 Task: Open an excel sheet with  and write heading  City data  Add 10 city name:-  '1. Chelsea, New York, NY , 2. Beverly Hills, Los Angeles, CA , 3. Knightsbridge, London, United Kingdom , 4. Le Marais, Paris, forance , 5. Ginza, Tokyo, Japan _x000D_
6. Circular Quay, Sydney, Australia , 7. Mitte, Berlin, Germany , 8. Downtown, Toronto, Canada , 9. Trastevere, Rome, 10. Colaba, Mumbai, India. ' in December Last week sales are  1. Chelsea, New York, NY 10001 | 2. Beverly Hills, Los Angeles, CA 90210 | 3. Knightsbridge, London, United Kingdom SW1X 7XL | 4. Le Marais, Paris, forance 75004 | 5. Ginza, Tokyo, Japan 104-0061 | 6. Circular Quay, Sydney, Australia 2000 | 7. Mitte, Berlin, Germany 10178 | 8. Downtown, Toronto, Canada M5V 3L9 | 9. Trastevere, Rome, Italy 00153 | 10. Colaba, Mumbai, India 400005. Save page auditingSalesByCustomer_2024
Action: Mouse moved to (459, 255)
Screenshot: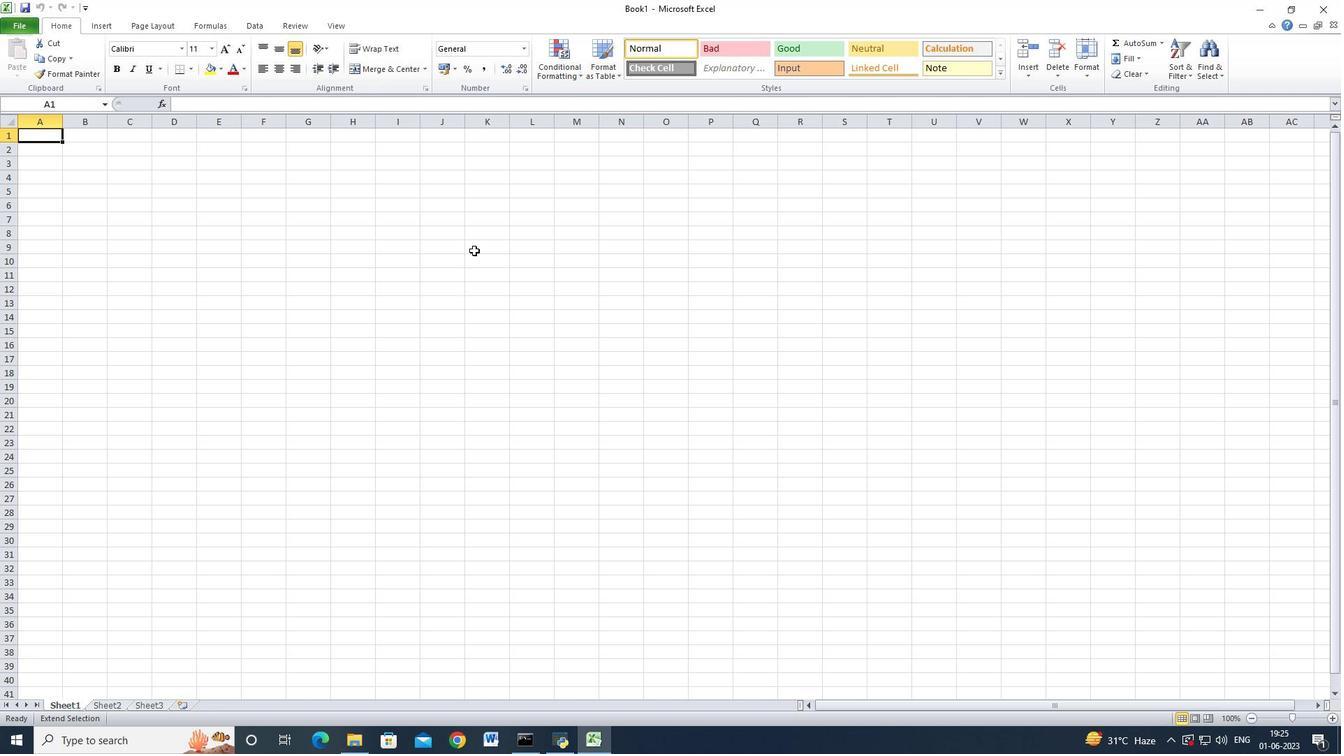 
Action: Key pressed <Key.shift_r>City<Key.space><Key.shift_r>Dat<Key.backspace><Key.backspace>ata<Key.backspace><Key.backspace><Key.backspace>d<Key.backspace><Key.backspace>data<Key.down><Key.shift_r>City<Key.space><Key.shift>Name<Key.down><Key.right><Key.left><Key.down><Key.up><Key.down><Key.up>1.<Key.space><Key.shift_r>Chelsea,<Key.space><Key.shift>New<Key.space><Key.shift>York,<Key.space><Key.shift>N<Key.shift>Y,<Key.space><Key.backspace><Key.backspace><Key.enter><Key.up><Key.up><Key.down><Key.down>2.<Key.space><Key.shift>Beverly<Key.space><Key.shift>Hills,<Key.space><Key.shift>Los<Key.space><Key.shift_r>Angeles,<Key.backspace><Key.enter>3.<Key.space><Key.shift>Knightsbridge,<Key.space><Key.shift>London<Key.space><Key.shift><Key.backspace>,<Key.space><Key.shift>United<Key.space><Key.shift>Kingdom,<Key.down>4.<Key.space><Key.shift>Le<Key.space><Key.shift>Marais,<Key.space><Key.shift>Paris,<Key.space><Key.shift><Key.shift_r>Forance<Key.down>5.<Key.space><Key.shift_r>Ginza,<Key.space><Key.shift_r>Tokyo,<Key.space><Key.shift>Japan<Key.down>6.<Key.backspace>.<Key.space><Key.shift_r>Circular<Key.space><Key.shift_r>Quay<Key.space><Key.shift_r>Syde<Key.backspace>ney,<Key.space><Key.shift_r>Australia<Key.backspace><Key.backspace><Key.backspace>lia<Key.enter>7.<Key.space><Key.shift>Mitte,<Key.space><Key.shift>Berlin<Key.space><Key.shift_r><Key.shift_r><Key.shift_r><Key.shift_r><Key.shift_r><Key.shift_r><Key.shift_r><Key.shift_r><Key.shift_r><Key.shift_r><Key.shift_r><Key.shift_r><Key.shift_r><Key.shift_r><Key.shift_r><Key.shift_r><Key.shift_r><Key.shift_r><Key.shift_r><Key.shift_r><Key.shift_r><Key.shift_r><Key.shift_r><Key.shift_r><Key.shift_r><Key.backspace>,<Key.space><Key.shift_r>Germany,<Key.backspace><Key.down>8.<Key.space><Key.shift_r>Downtown,<Key.space><Key.shift_r>Toronto<Key.space>,<Key.space><Key.shift_r>Canada<Key.down>9.<Key.space><Key.shift_r>Trastevere<Key.space><Key.shift_r>Rome<Key.down>10.<Key.space><Key.shift_r>Colaba,<Key.space><Key.shift>Mumbai,<Key.space><Key.shift>India<Key.enter><Key.up><Key.up><Key.down><Key.right><Key.shift_r>December<Key.space><Key.shift>Last<Key.space><Key.shift_r>Week<Key.space><Key.shift_r>Sales<Key.down>1<Key.down><Key.up><Key.down><Key.up><Key.shift_r>Chelsea,<Key.space><Key.shift>New<Key.space><Key.shift>York,<Key.space><Key.shift>NY10001<Key.enter><Key.up>
Screenshot: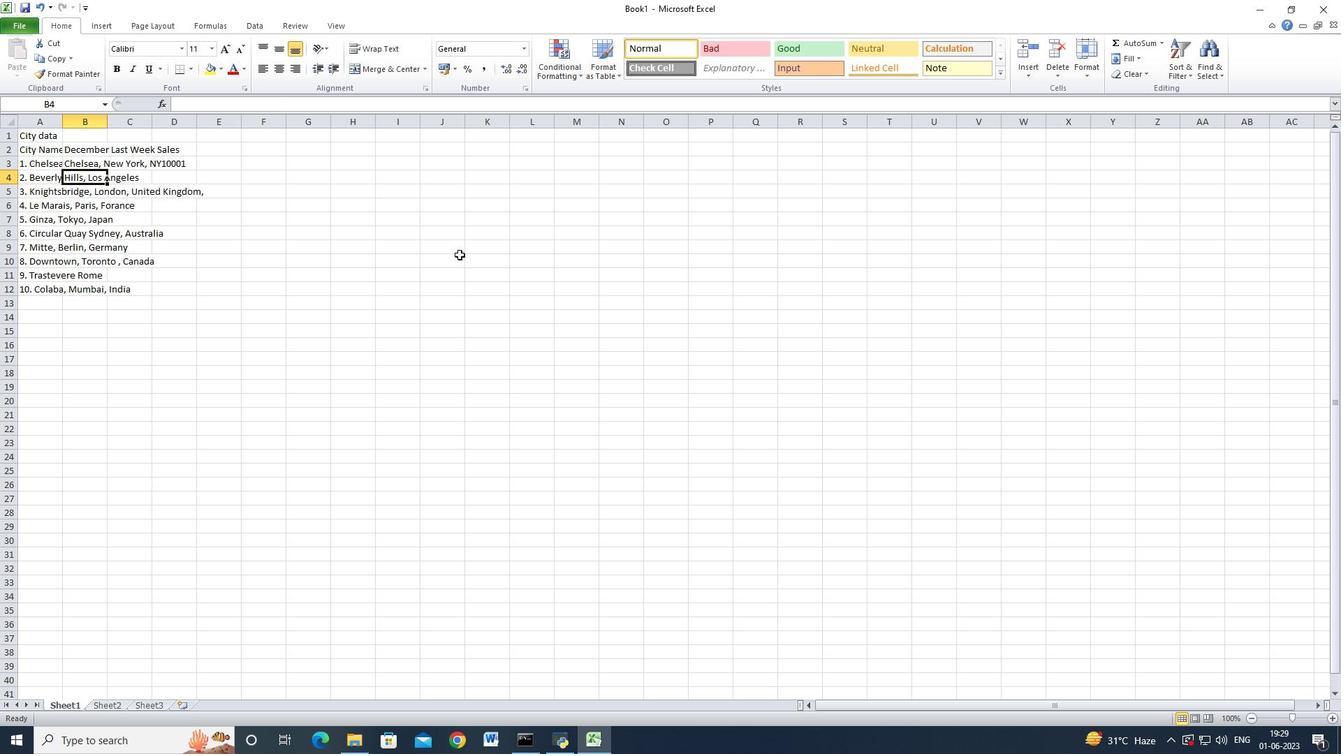 
Action: Mouse moved to (6, 127)
Screenshot: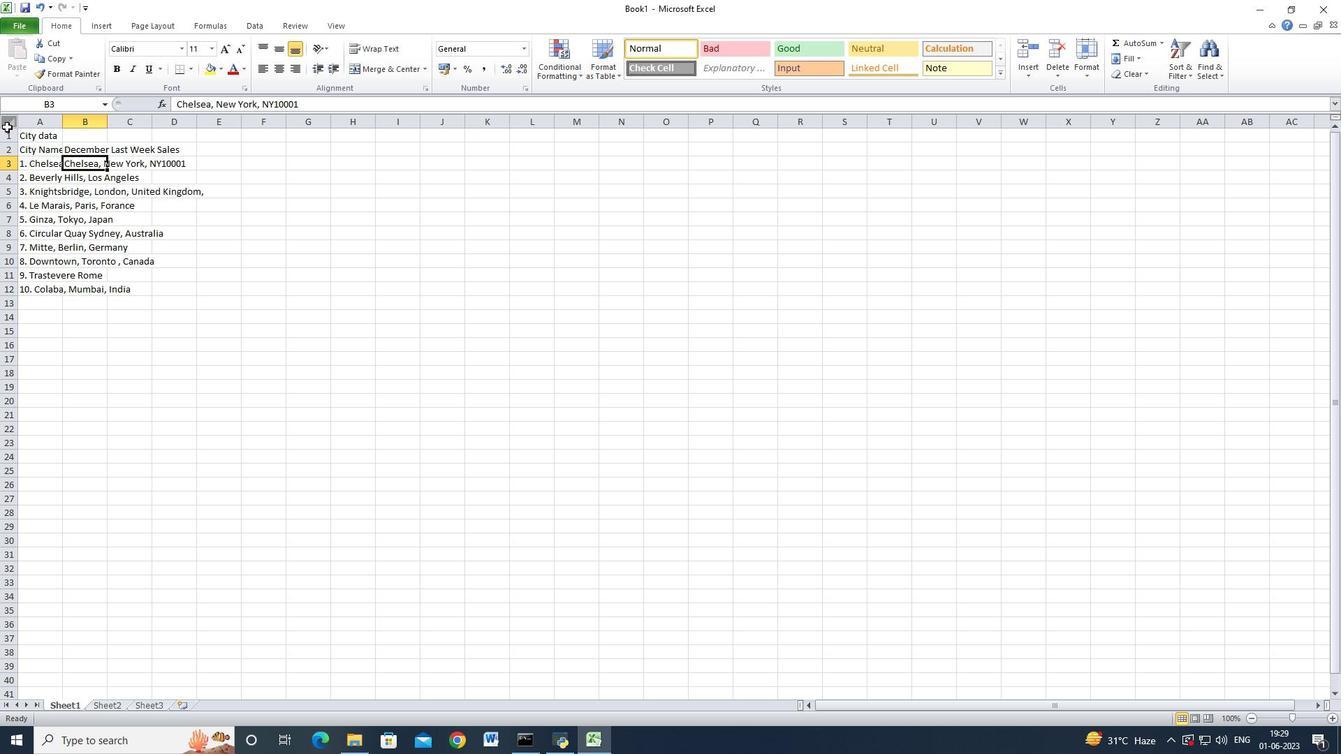 
Action: Mouse pressed left at (6, 127)
Screenshot: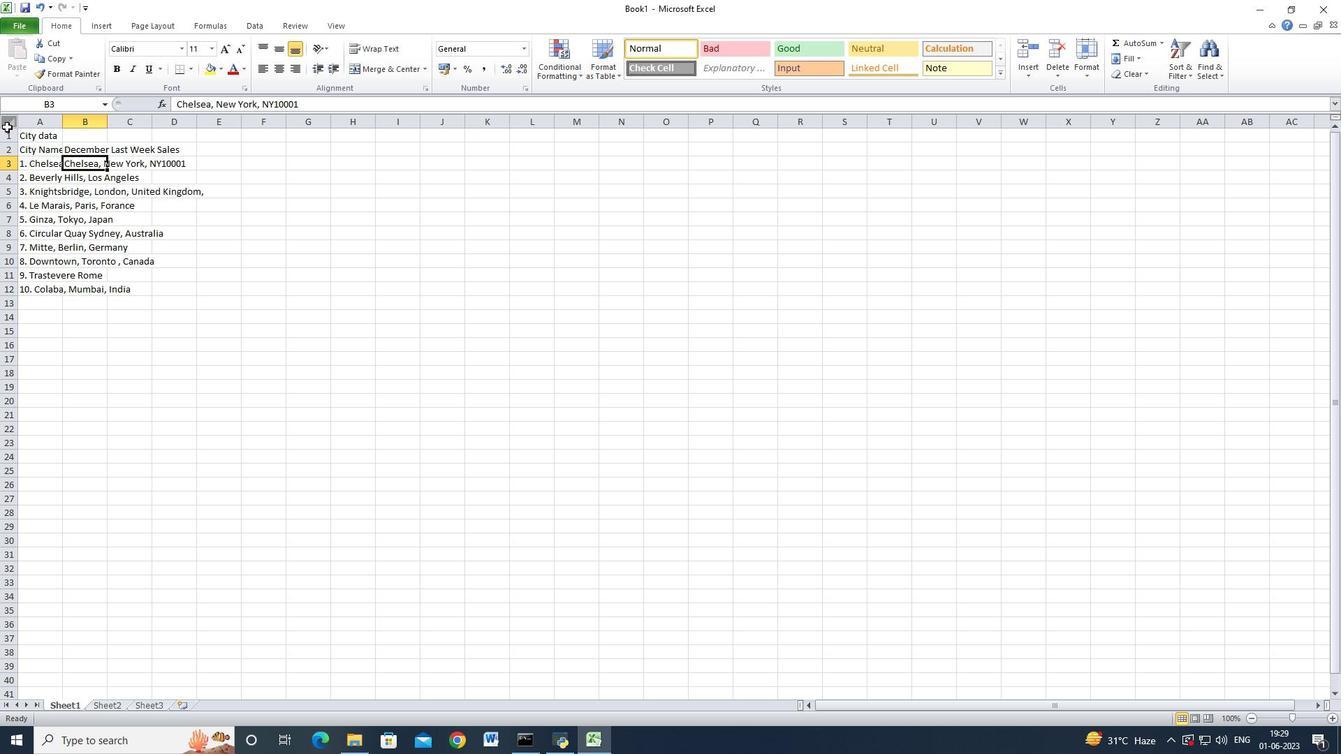 
Action: Mouse moved to (67, 122)
Screenshot: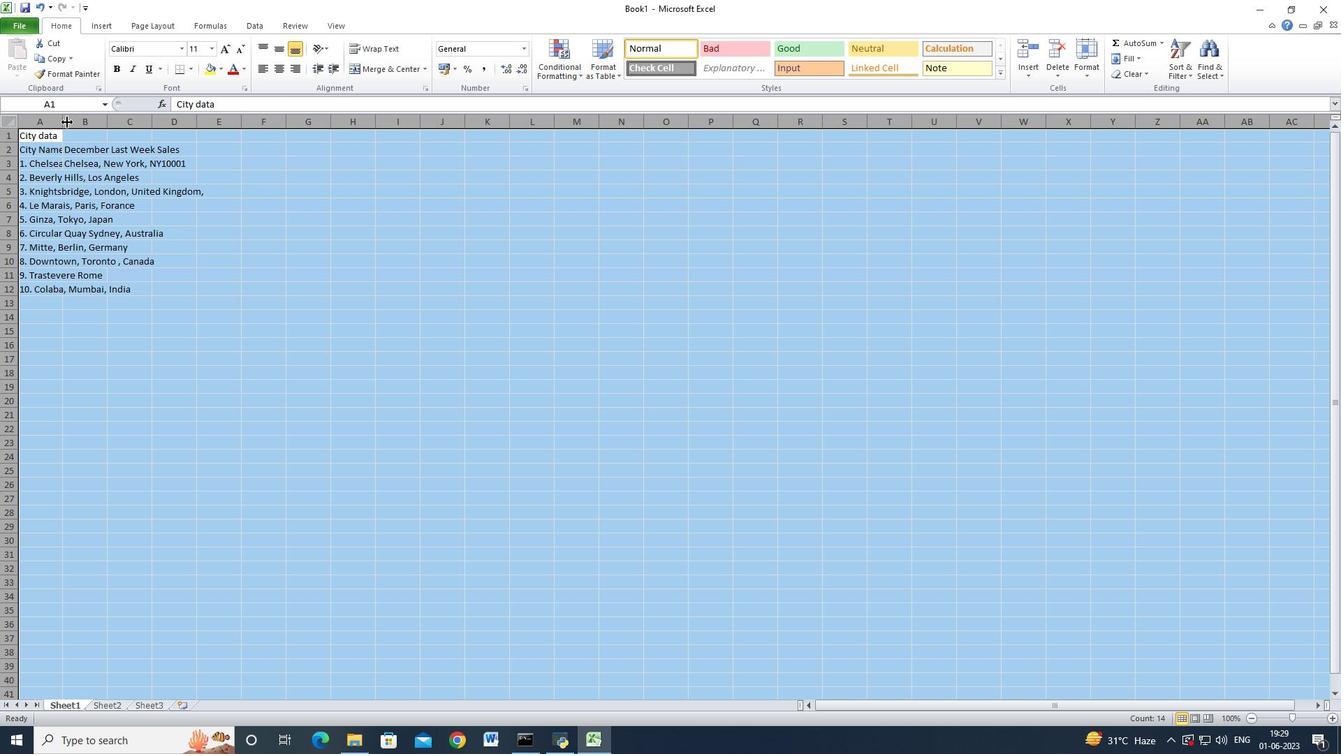 
Action: Mouse pressed left at (67, 122)
Screenshot: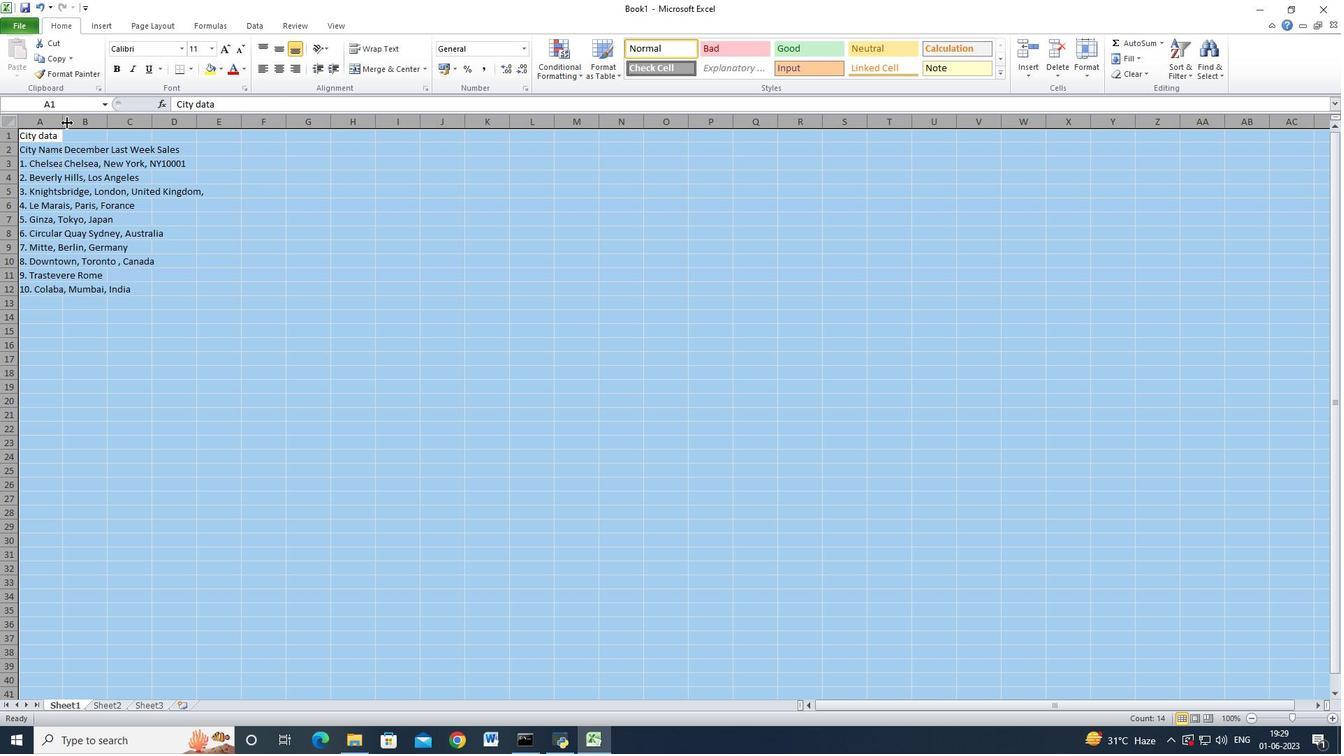 
Action: Mouse pressed left at (67, 122)
Screenshot: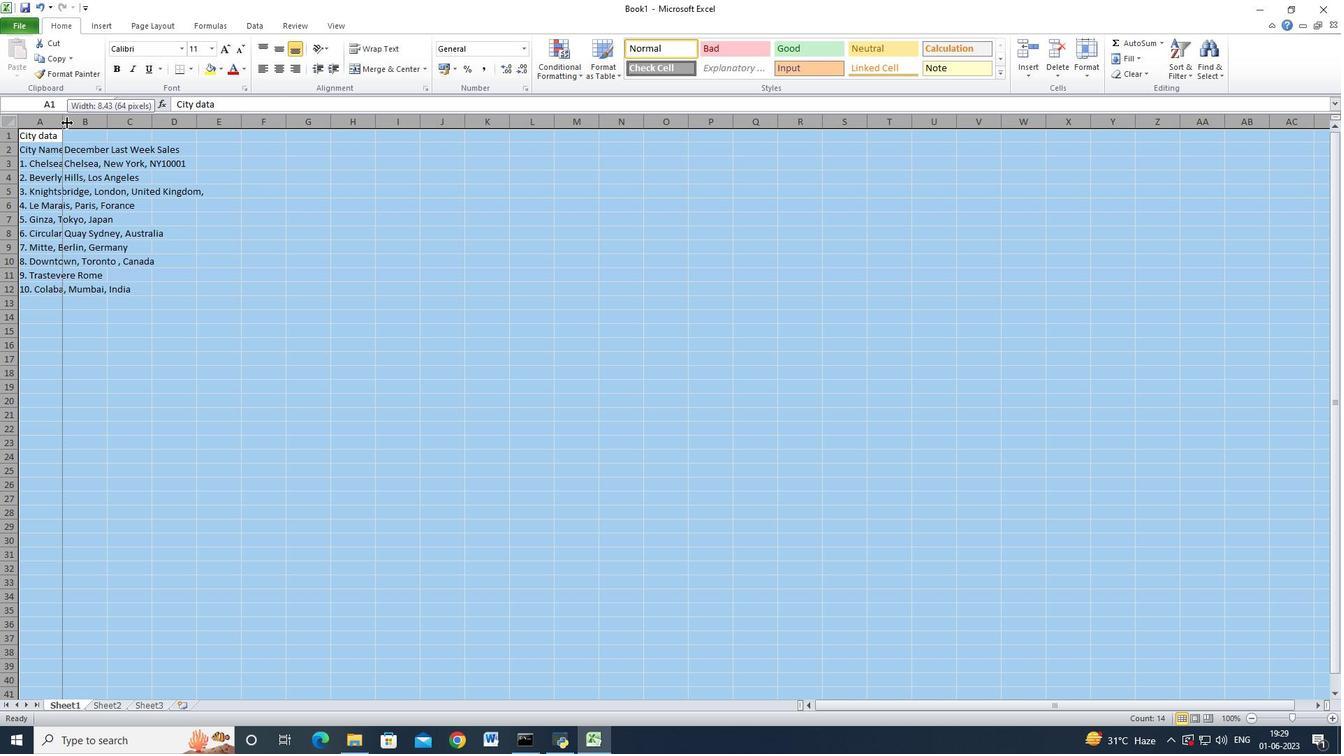 
Action: Mouse moved to (114, 171)
Screenshot: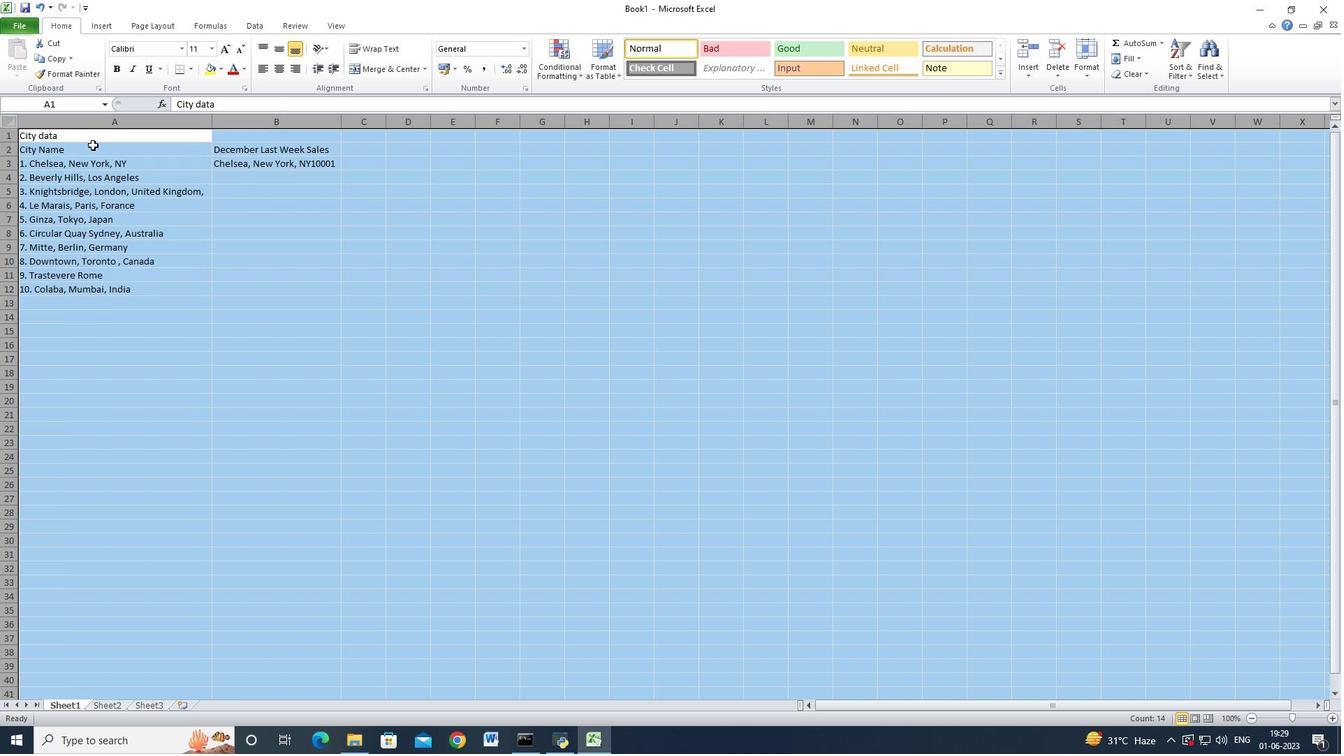 
Action: Mouse pressed left at (114, 171)
Screenshot: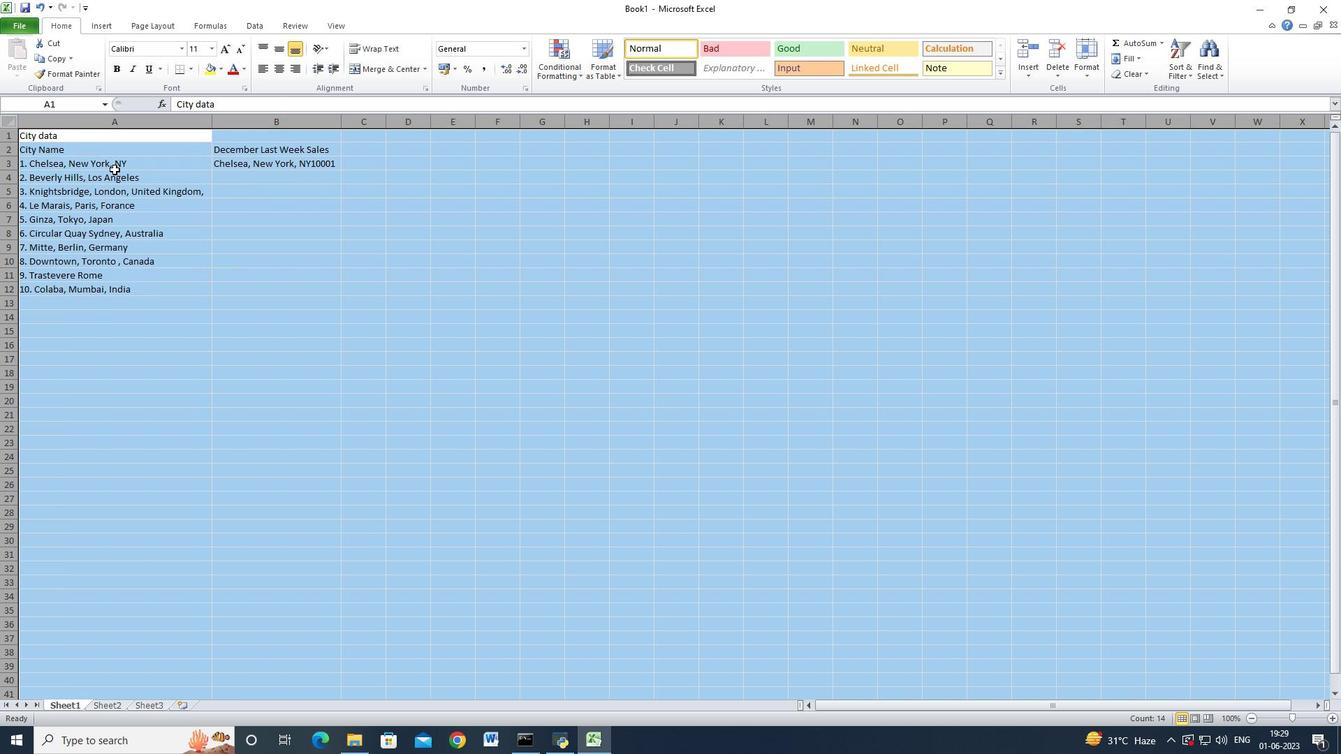 
Action: Mouse moved to (257, 170)
Screenshot: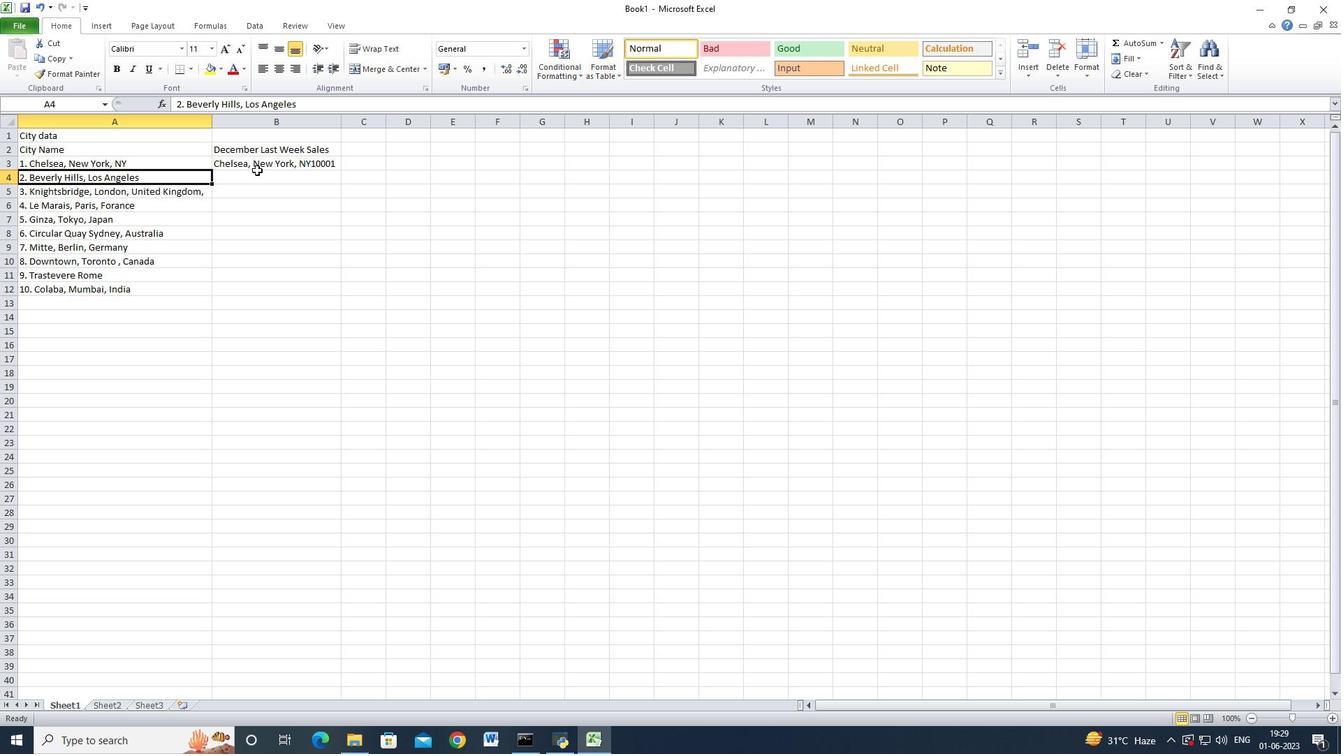 
Action: Mouse pressed left at (257, 170)
Screenshot: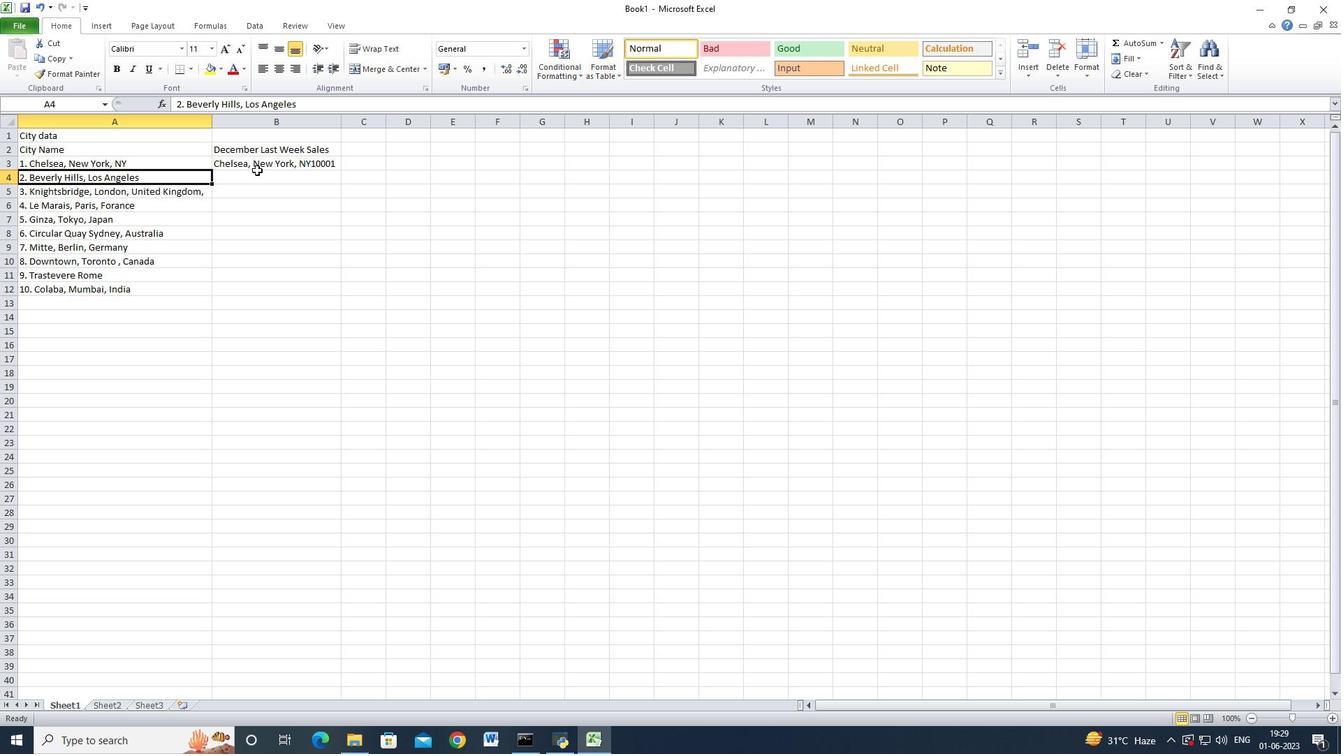 
Action: Mouse moved to (322, 208)
Screenshot: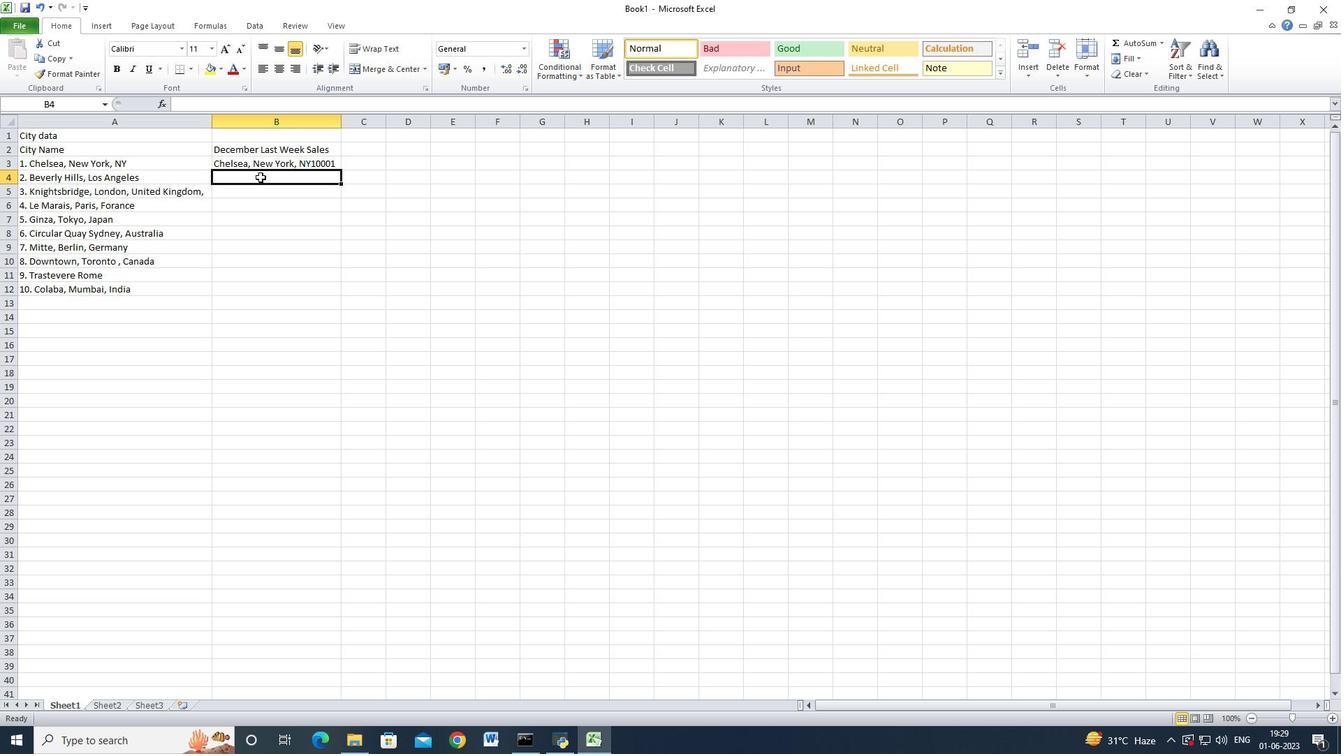 
Action: Key pressed <Key.up>
Screenshot: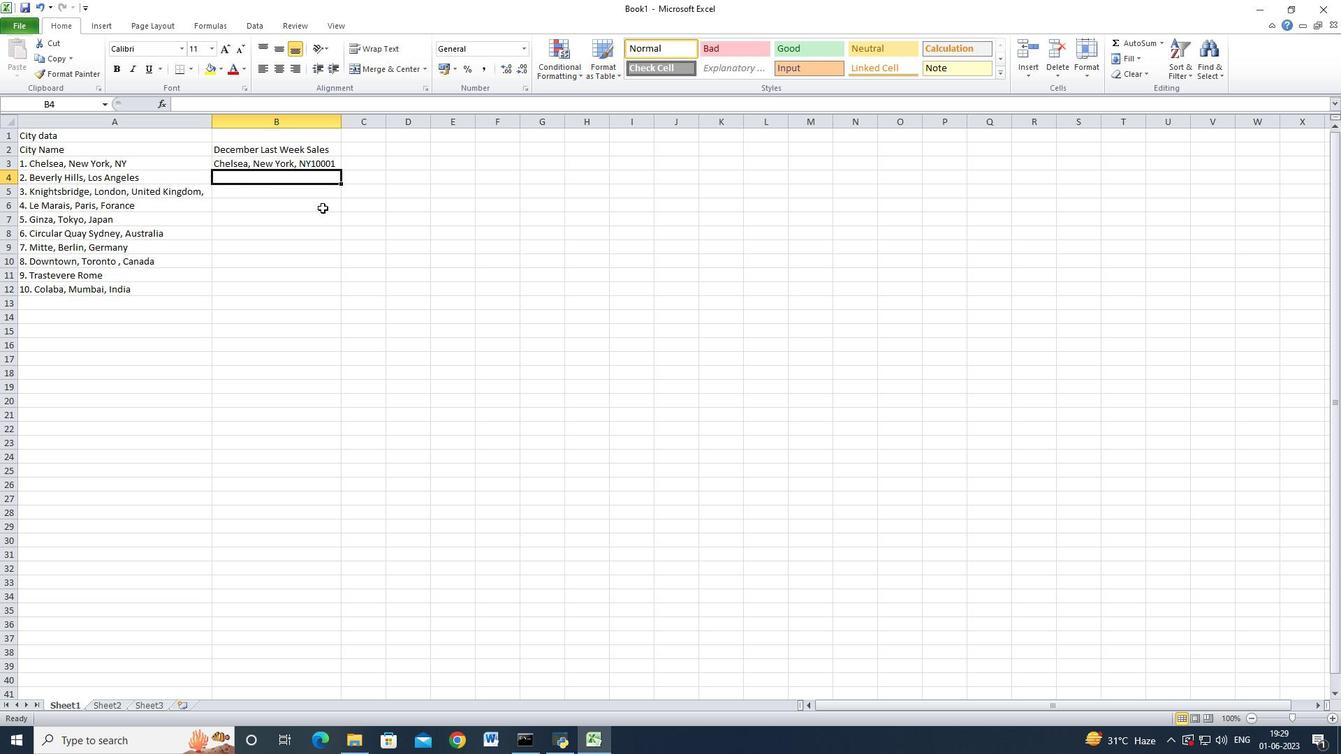 
Action: Mouse moved to (272, 104)
Screenshot: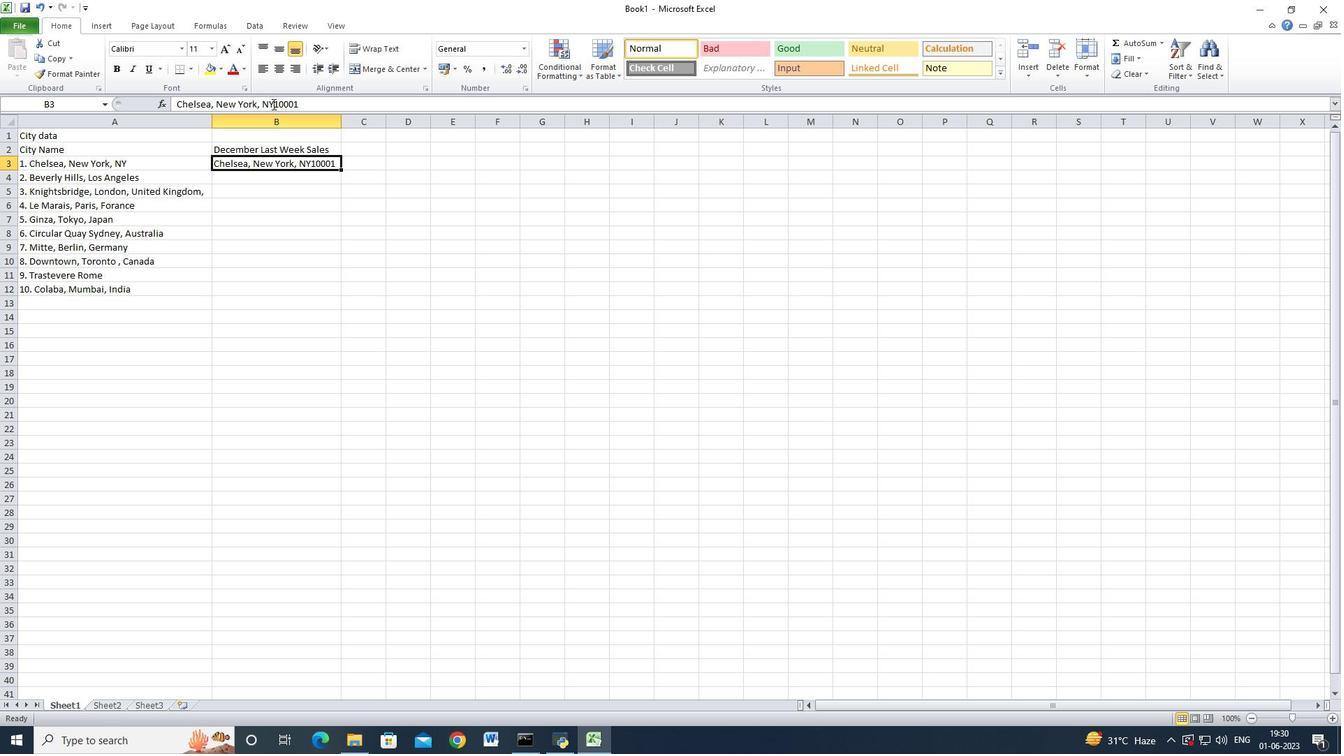 
Action: Mouse pressed left at (272, 104)
Screenshot: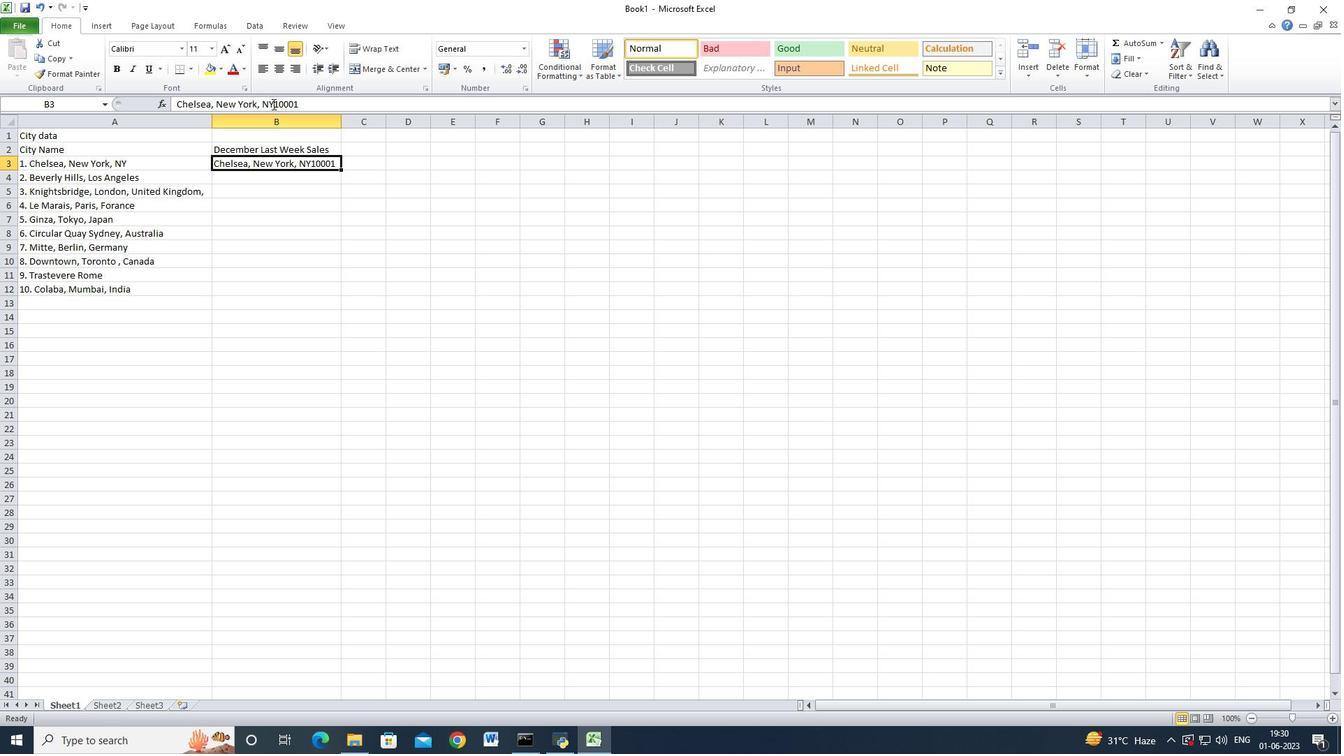 
Action: Mouse moved to (422, 168)
Screenshot: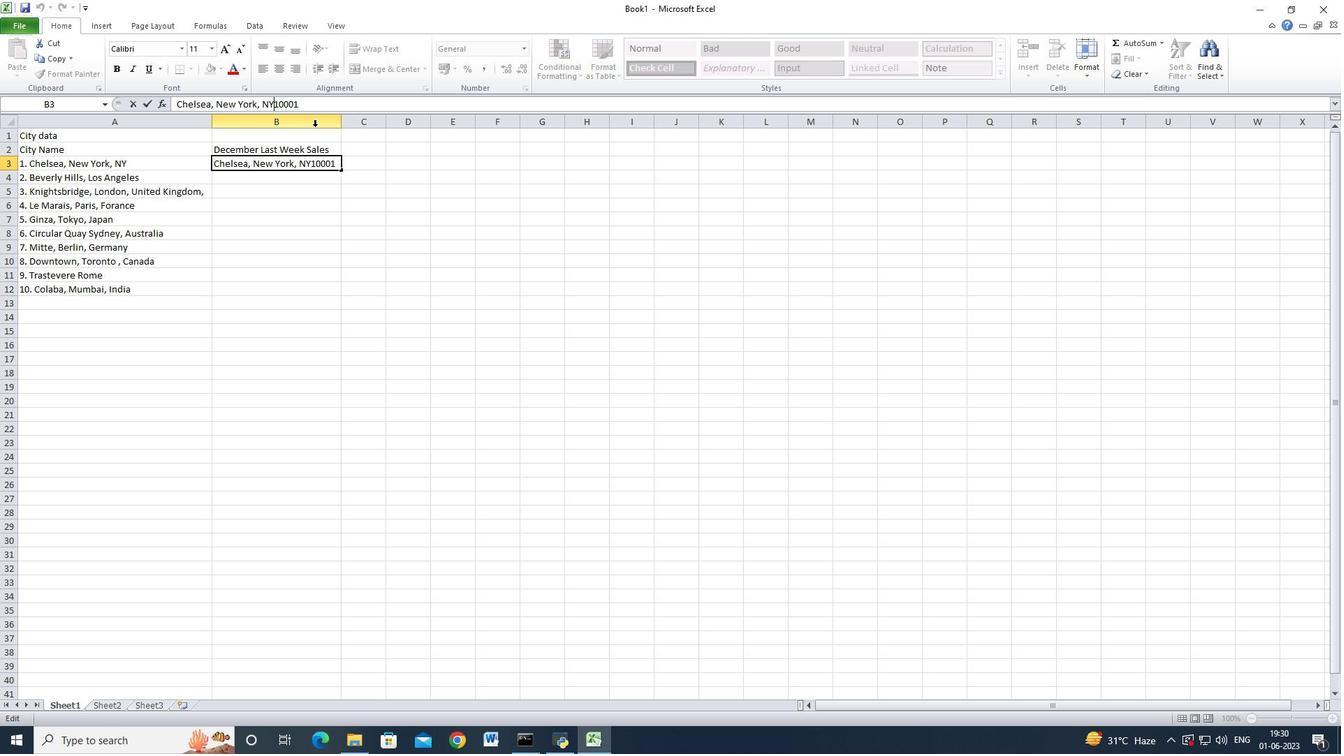 
Action: Key pressed <Key.space><Key.enter><Key.shift><Key.shift><Key.shift><Key.shift>Beverly<Key.space><Key.shift>Hills,<Key.space><Key.shift>Los<Key.space><Key.shift_r>Angeles,<Key.space><Key.shift_r>CA<Key.space>9010<Key.down><Key.up><Key.f2><Key.backspace><Key.backspace><Key.backspace>0210<Key.enter><Key.right><Key.left><Key.shift>Knightsbridge,<Key.space><Key.shift>London,<Key.space><Key.shift>United<Key.space><Key.shift>Kingdom<Key.space><Key.shift_r>SW1<Key.shift_r><Key.shift_r><Key.shift_r><Key.shift_r><Key.shift_r><Key.shift_r>X7<Key.shift_r>X<Key.shift>L<Key.down><Key.shift>Le<Key.space><Key.shift>Marais<Key.space><Key.backspace>,<Key.space><Key.shift><Key.shift><Key.shift><Key.shift><Key.shift><Key.shift><Key.shift><Key.shift><Key.shift><Key.shift><Key.shift><Key.shift><Key.shift><Key.shift><Key.shift><Key.shift><Key.shift><Key.shift><Key.shift><Key.shift><Key.shift>Paris,<Key.space><Key.shift_r>Foance<Key.backspace><Key.backspace><Key.backspace><Key.backspace>rance<Key.space>75004<Key.down><Key.shift_r>Ginza,<Key.space><Key.shift_r>Tokyo,<Key.space><Key.shift>Japan<Key.space>104-00601<Key.down><Key.shift_r>Circular<Key.space><Key.shift_r>Quay,<Key.space><Key.shift_r>Sydney<Key.space><Key.shift_r>Australia<Key.space>2000<Key.down><Key.shift>Mittle,<Key.space><Key.shift>Berlin,<Key.space><Key.shift><Key.shift_r>Germany<Key.space>10178<Key.down><Key.shift_r>Downtown,<Key.space><Key.shift_r>Toronto<Key.space><Key.backspace>,<Key.space><Key.shift_r>Canada<Key.space><Key.shift>M5<Key.shift_r>V<Key.space>3<Key.shift><Key.shift><Key.shift><Key.shift><Key.shift><Key.shift><Key.shift><Key.shift><Key.shift><Key.shift><Key.shift><Key.shift><Key.shift><Key.shift><Key.shift>L9<Key.enter><Key.shift_r>Trastevere<Key.space><Key.space><Key.backspace><Key.backspace><Key.space><Key.backspace>,<Key.space><Key.shift_r>Rome,<Key.space><Key.shift>Italy<Key.space>00153<Key.down><Key.shift_r>Colaba,<Key.space><Key.shift>Mumbai,<Key.space><Key.shift>India<Key.space>400005<Key.down><Key.up>
Screenshot: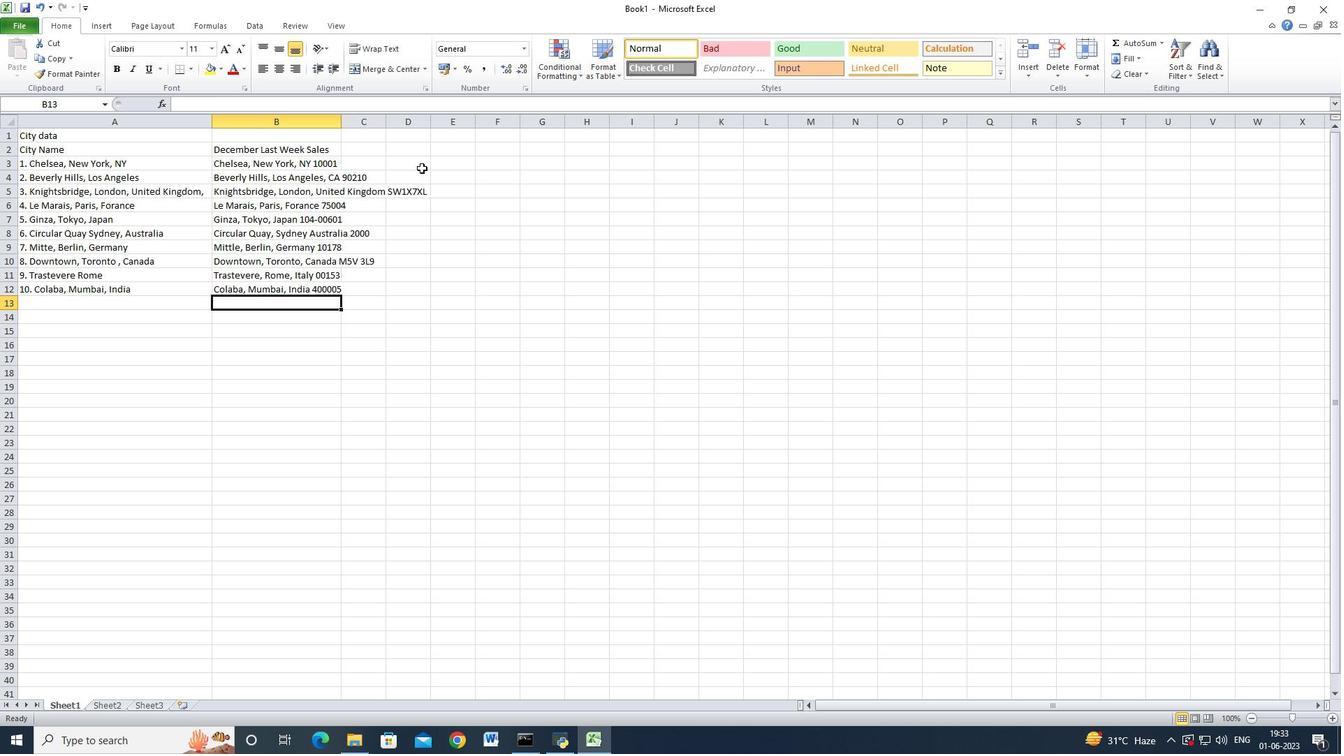 
Action: Mouse moved to (9, 122)
Screenshot: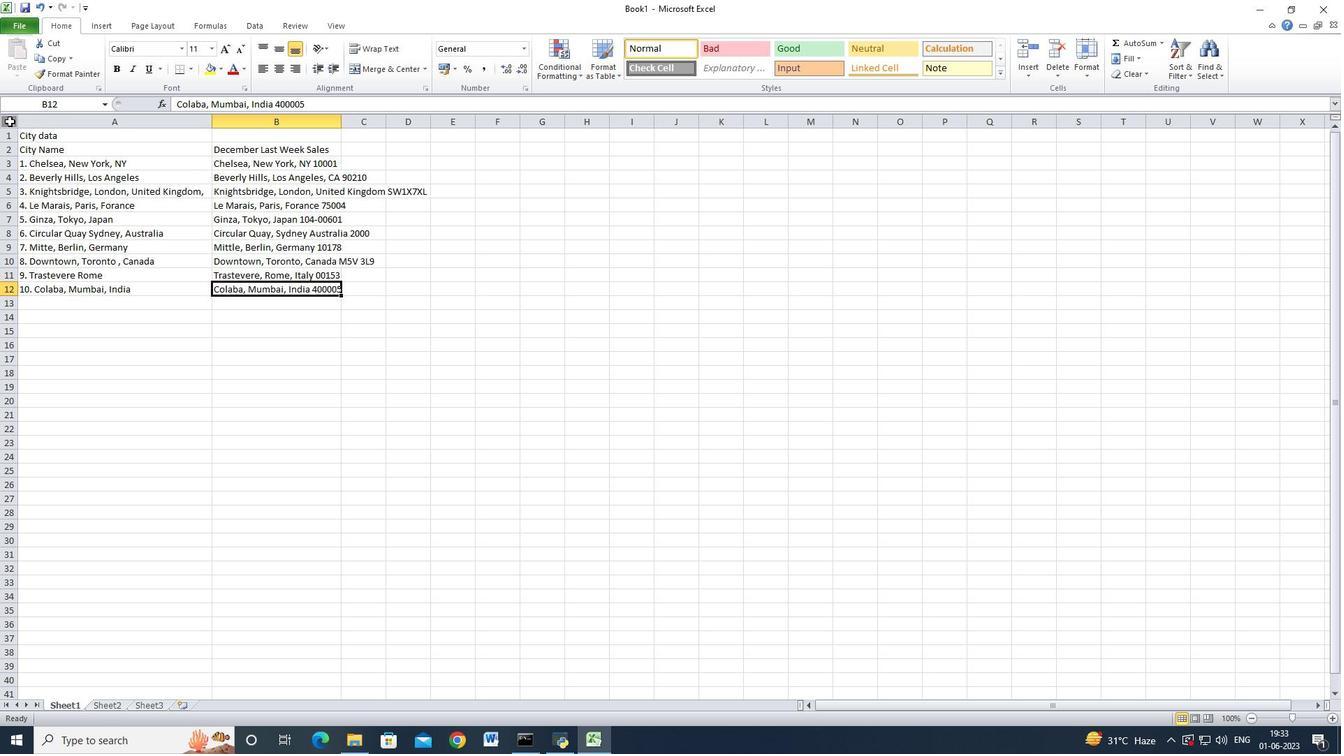 
Action: Mouse pressed left at (9, 122)
Screenshot: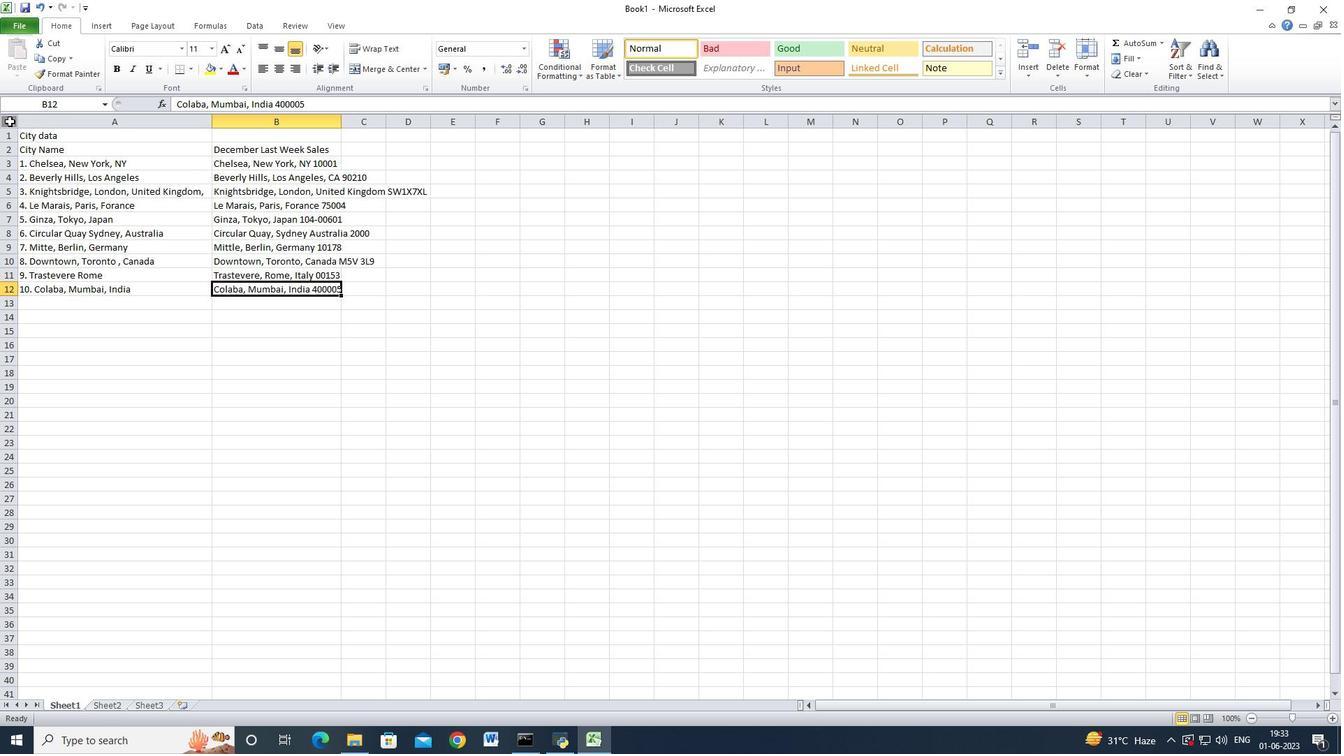 
Action: Mouse moved to (209, 119)
Screenshot: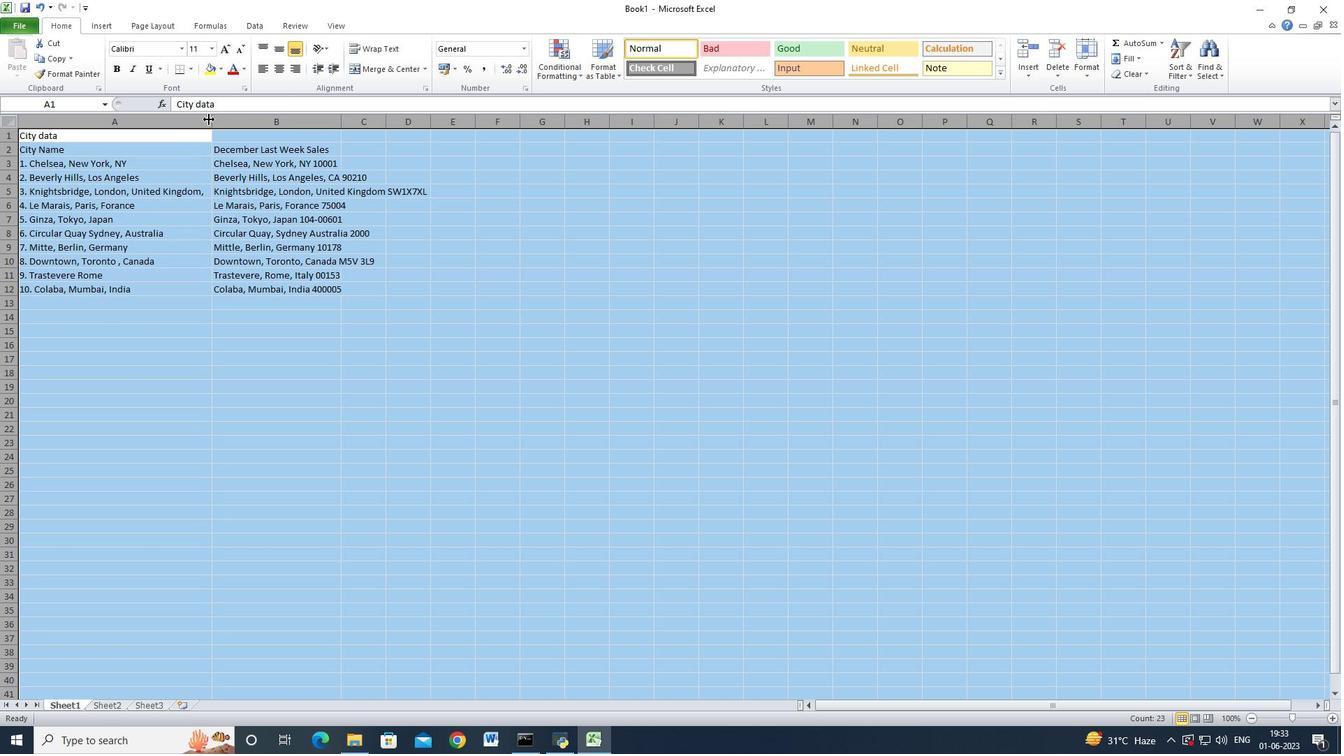 
Action: Mouse pressed left at (209, 119)
Screenshot: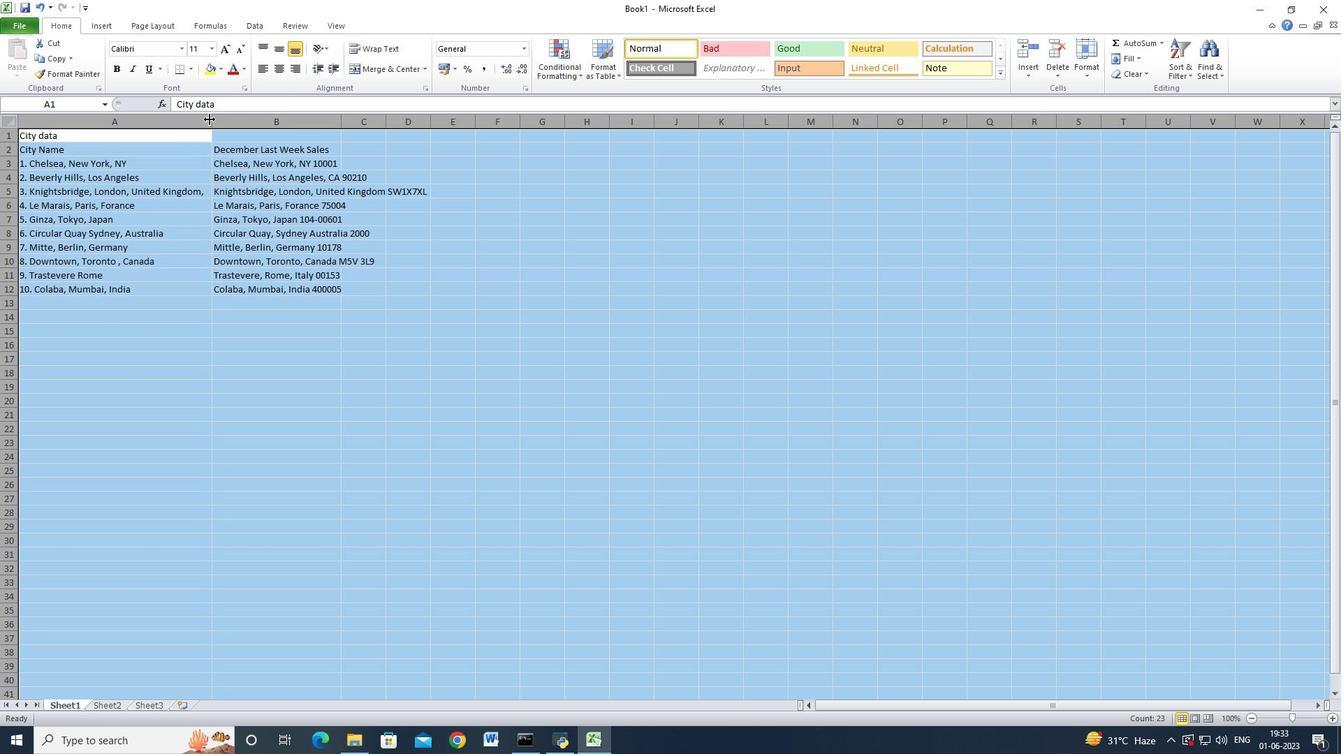 
Action: Mouse pressed left at (209, 119)
Screenshot: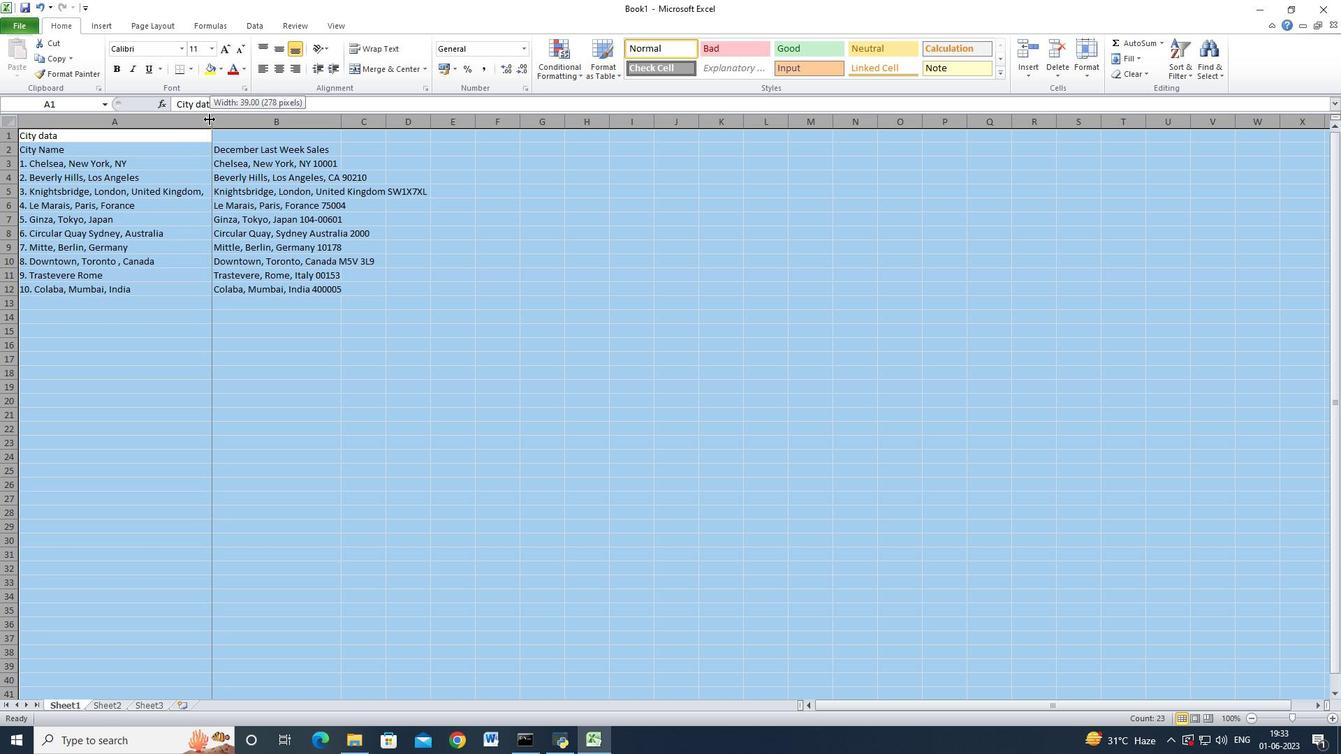 
Action: Mouse moved to (206, 206)
Screenshot: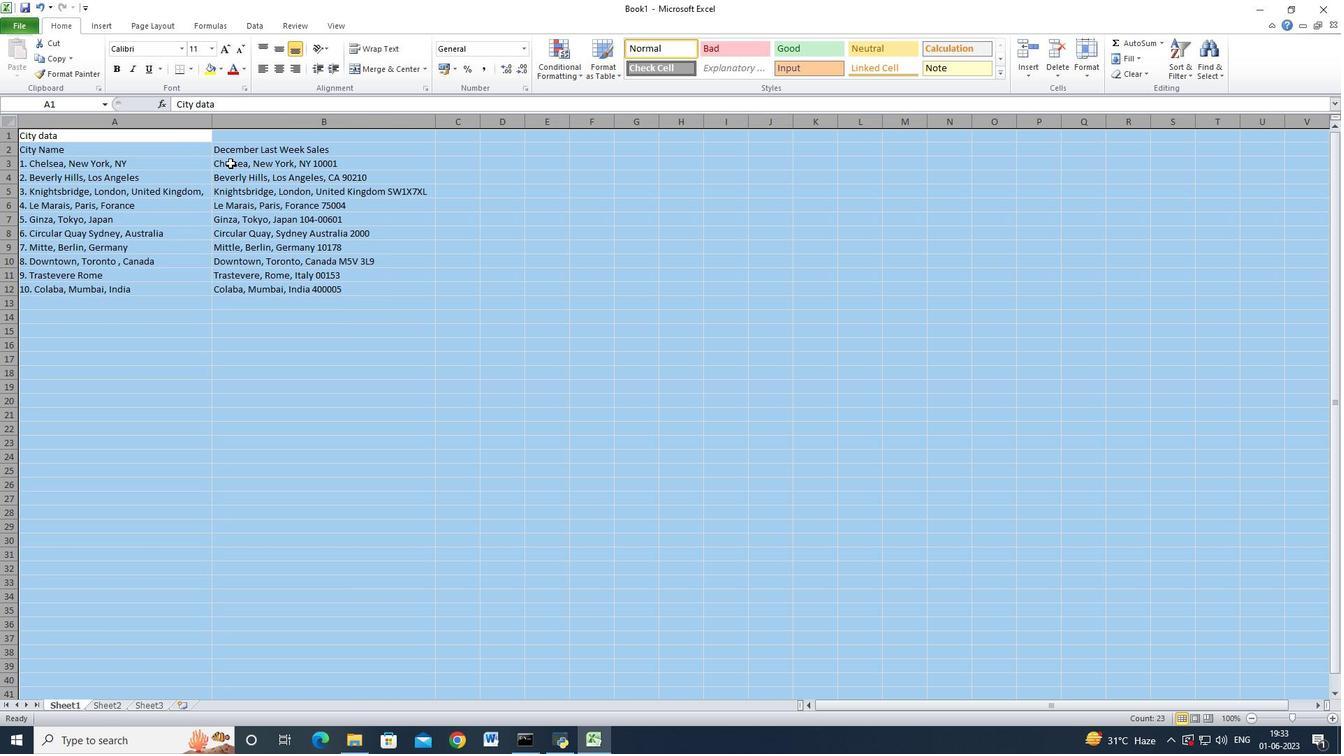 
Action: Mouse pressed left at (206, 206)
Screenshot: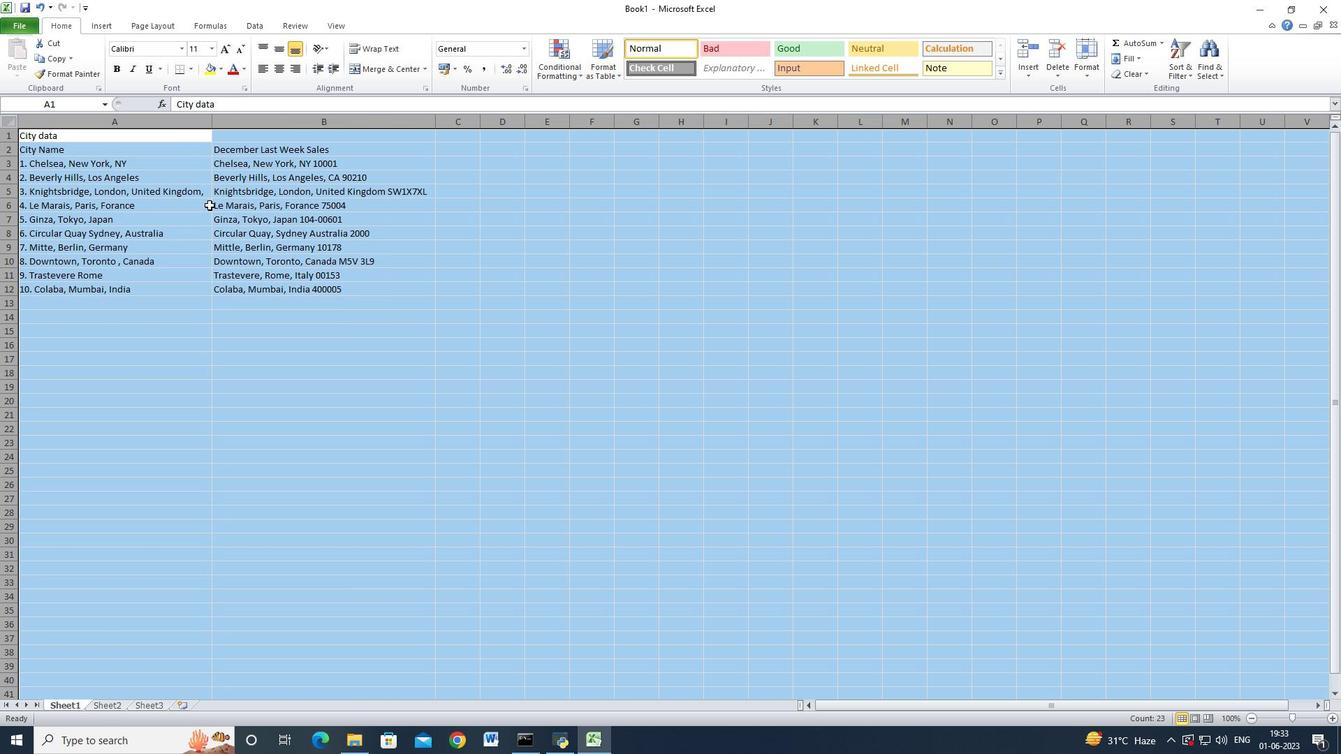 
Action: Mouse moved to (119, 185)
Screenshot: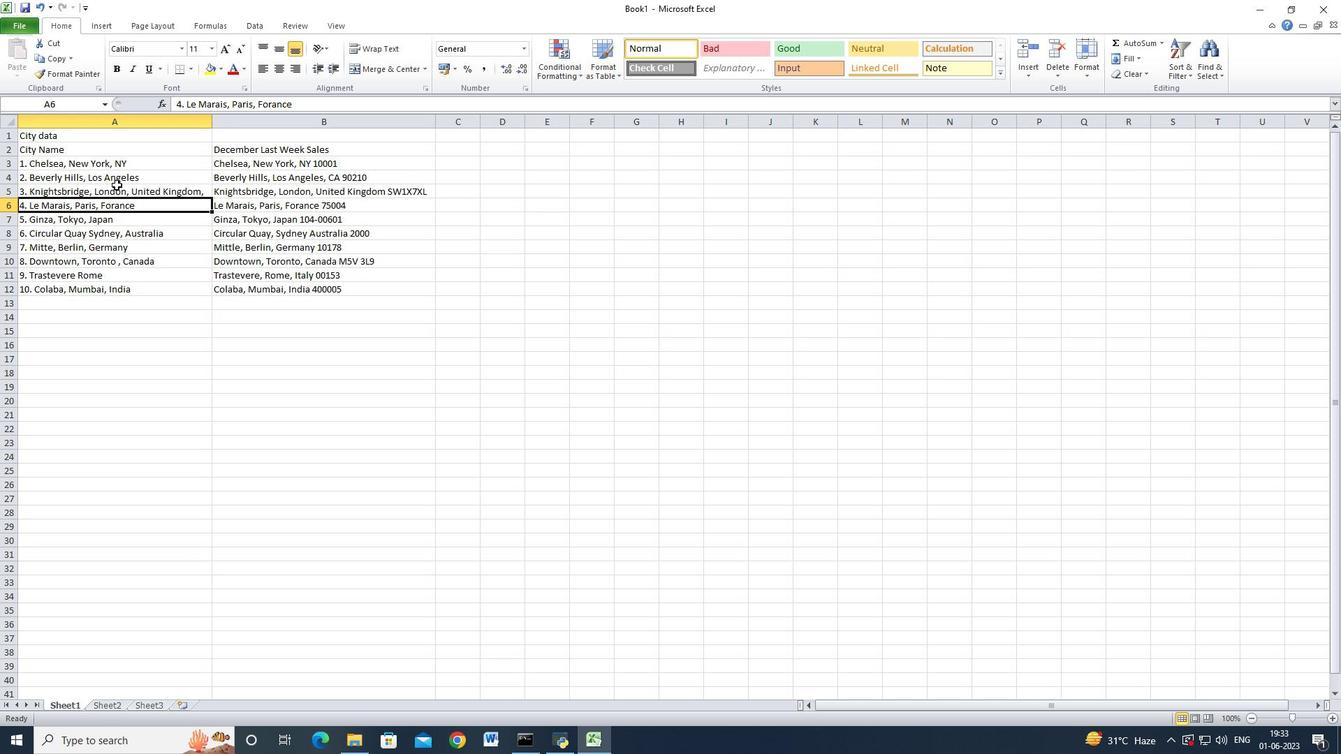 
Action: Key pressed ctrl+S
Screenshot: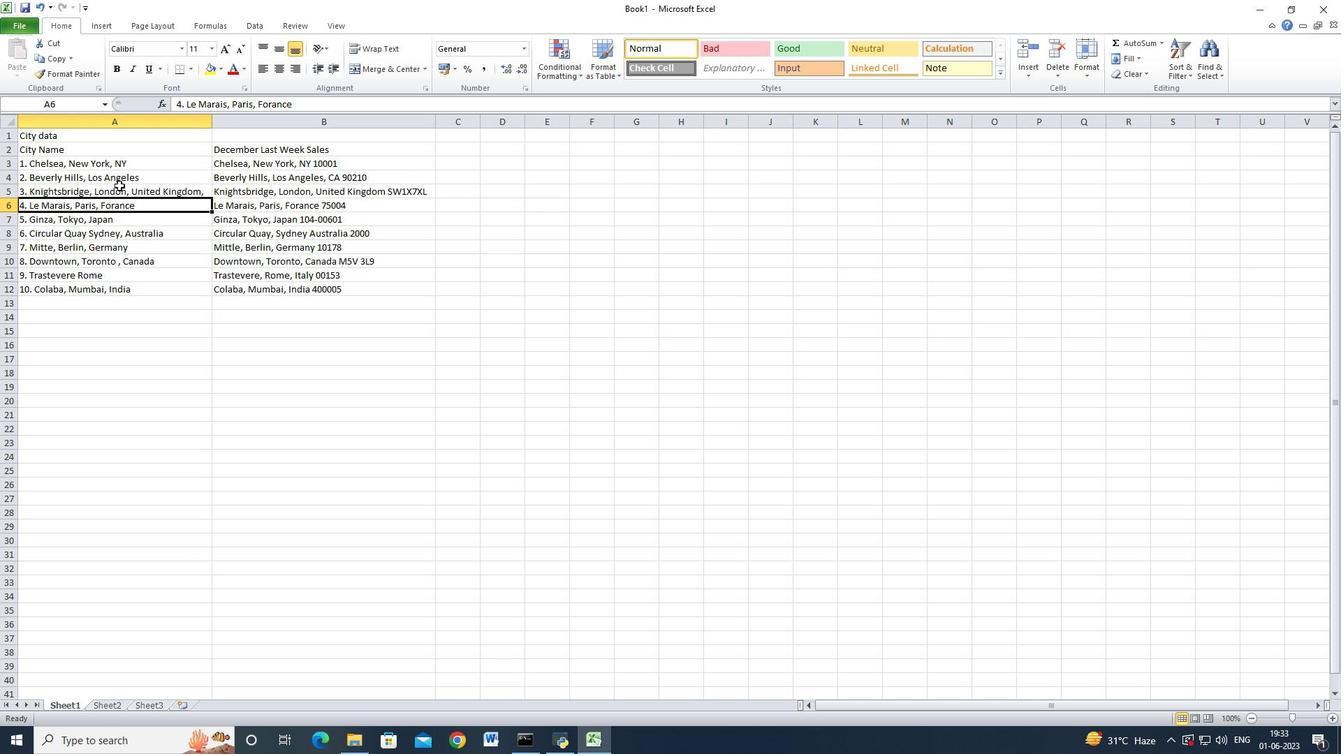 
Action: Mouse moved to (169, 274)
Screenshot: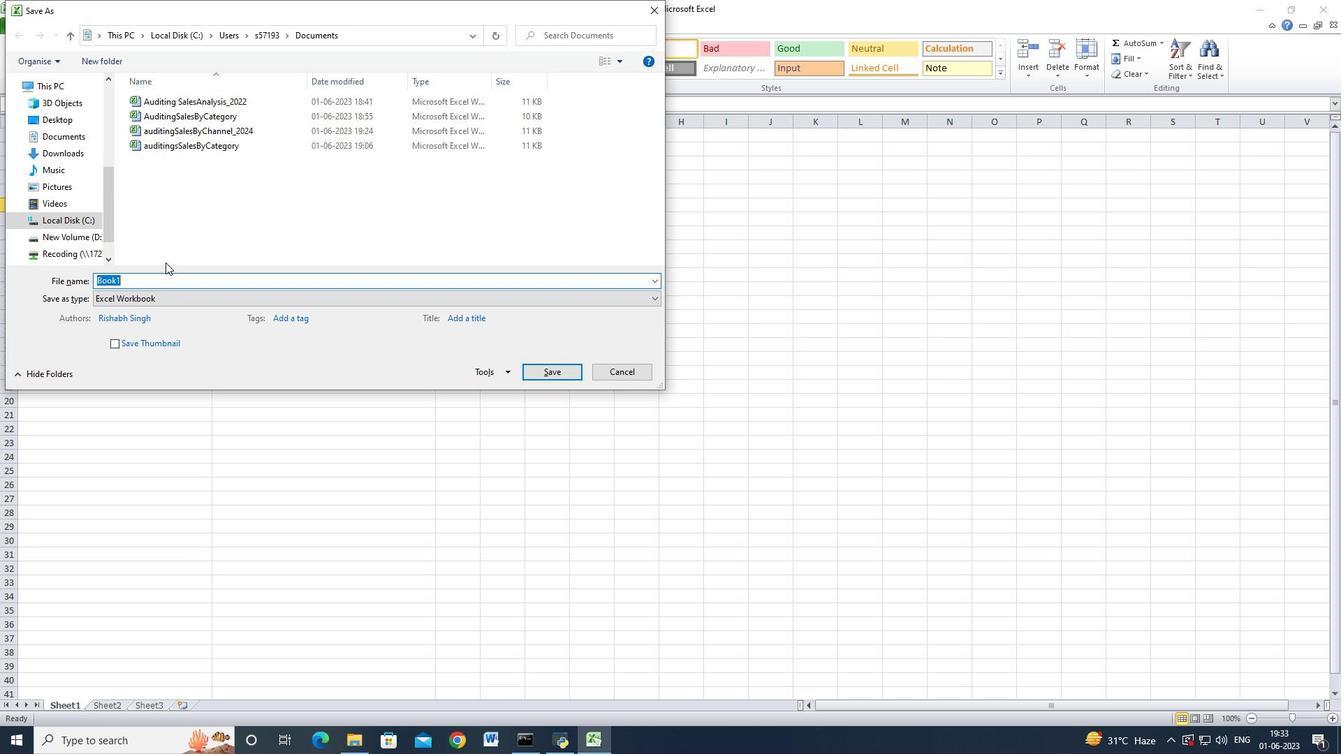 
Action: Key pressed <Key.shift_r>Auditing<Key.shift_r>Sales<Key.shift>By<Key.shift_r>Customer<Key.shift_r>_2024
Screenshot: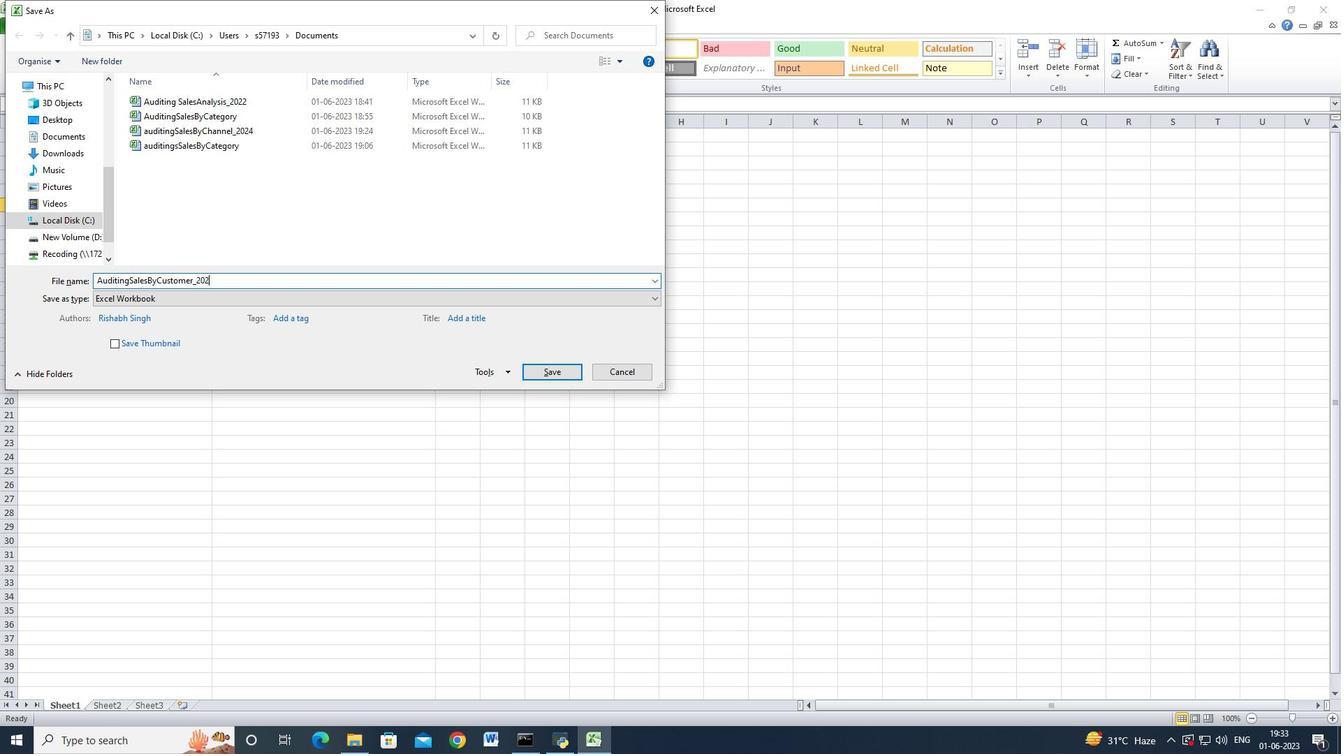 
Action: Mouse moved to (542, 367)
Screenshot: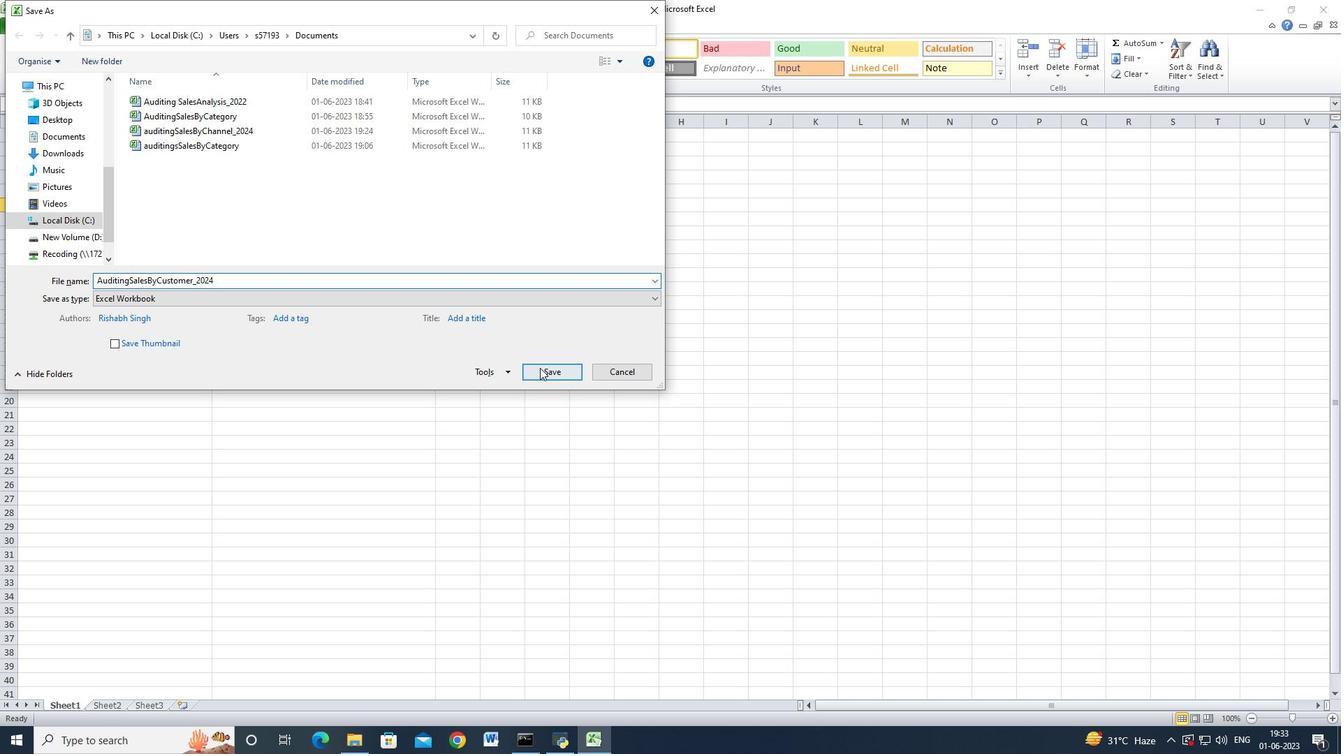 
Action: Mouse pressed left at (542, 367)
Screenshot: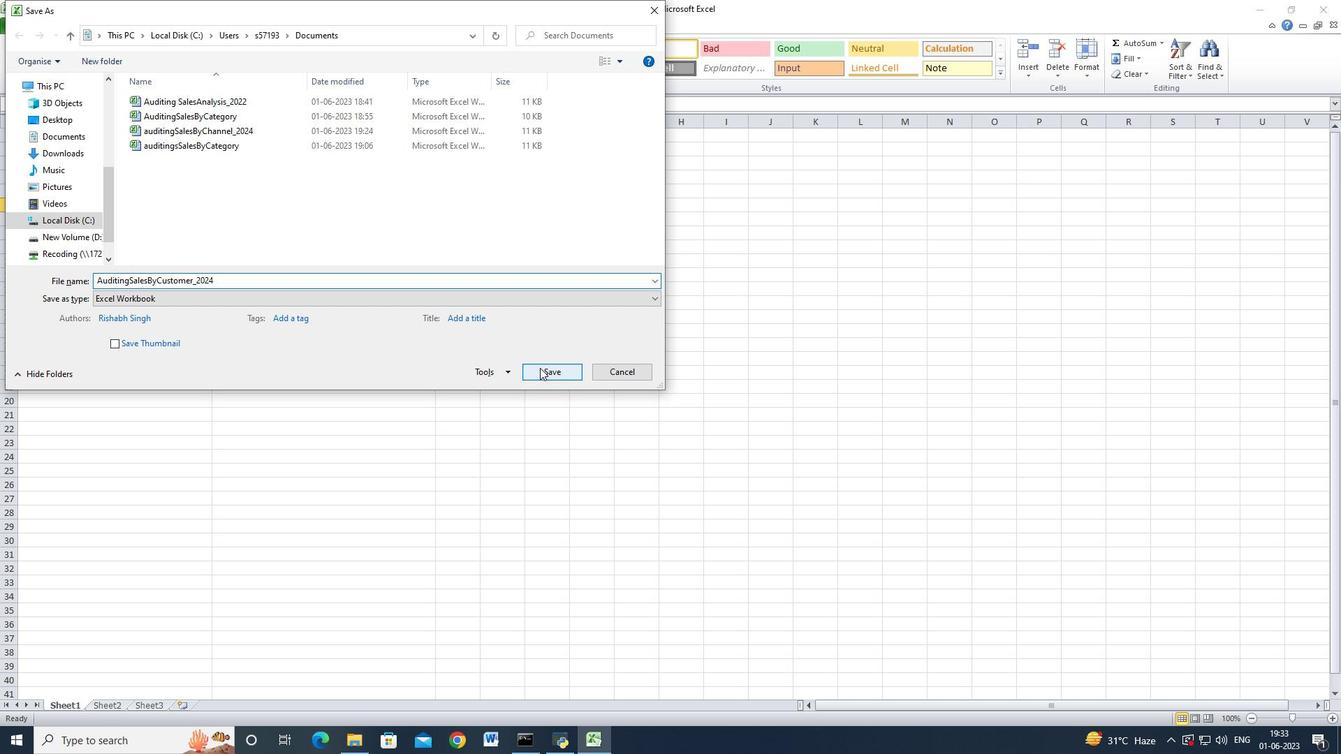 
Action: Mouse moved to (542, 366)
Screenshot: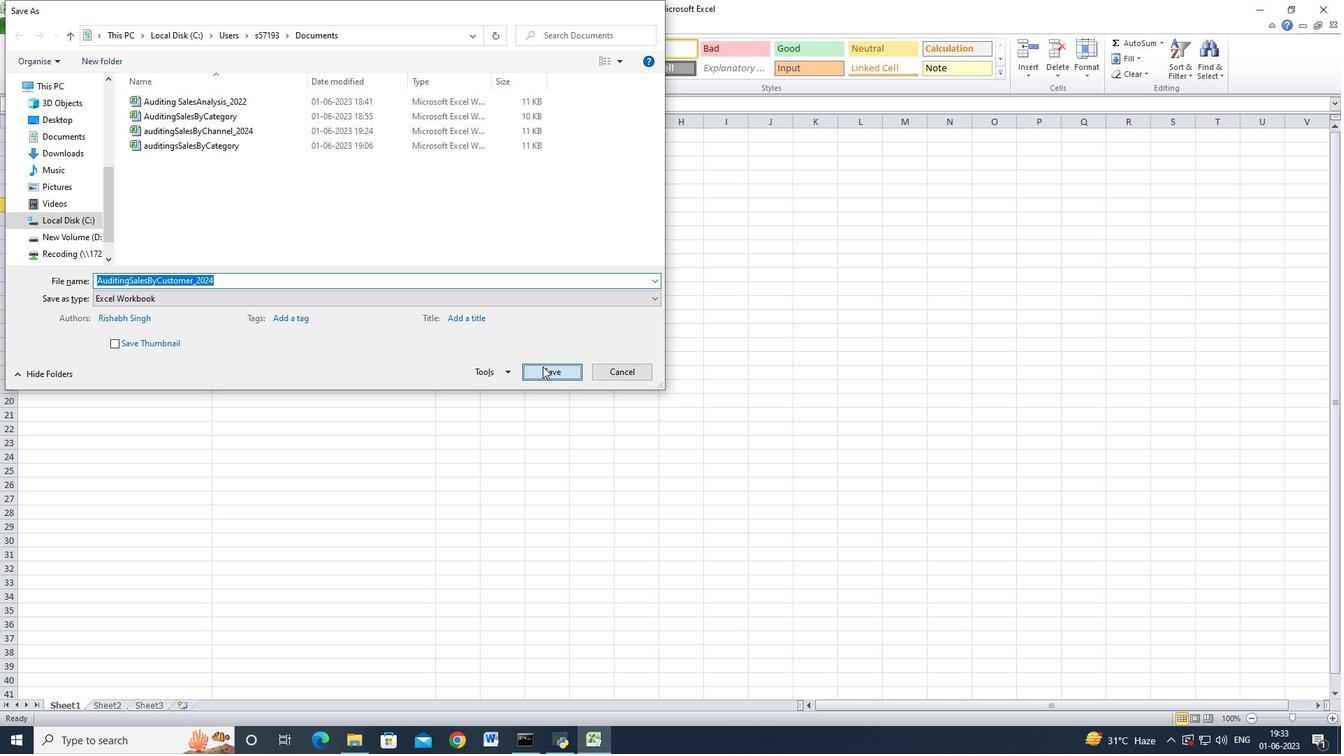 
